 Task: Calculate the distance between Denver and Mesa Verde National Park.
Action: Key pressed enver
Screenshot: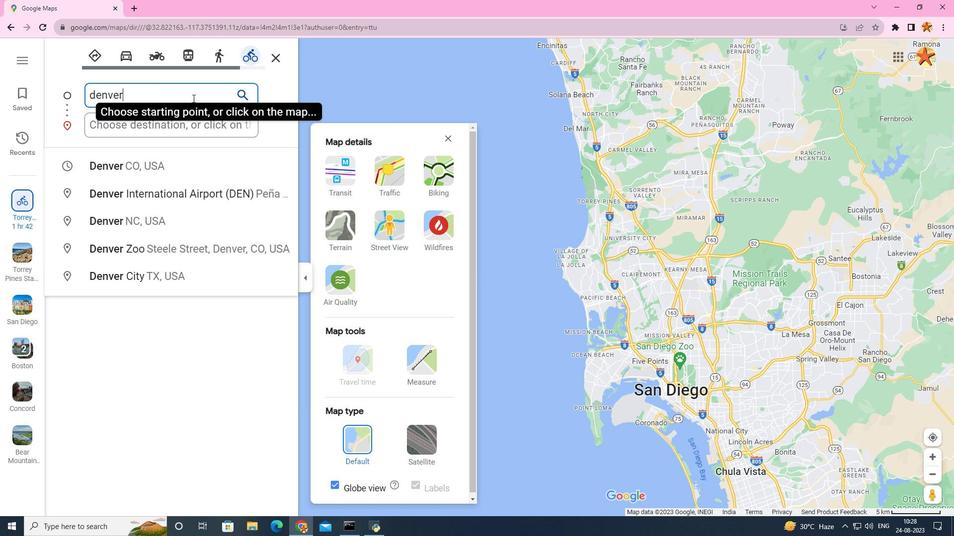 
Action: Mouse moved to (154, 126)
Screenshot: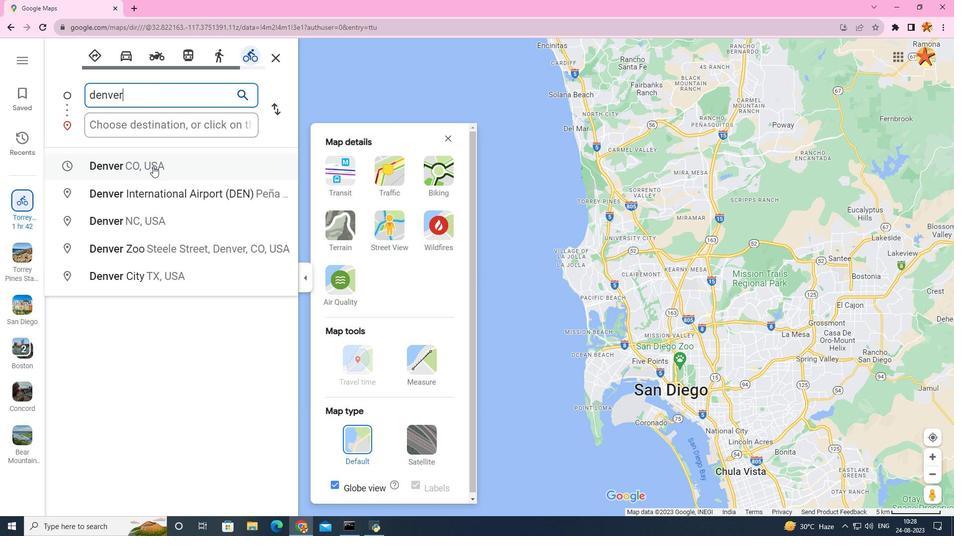 
Action: Mouse pressed left at (154, 126)
Screenshot: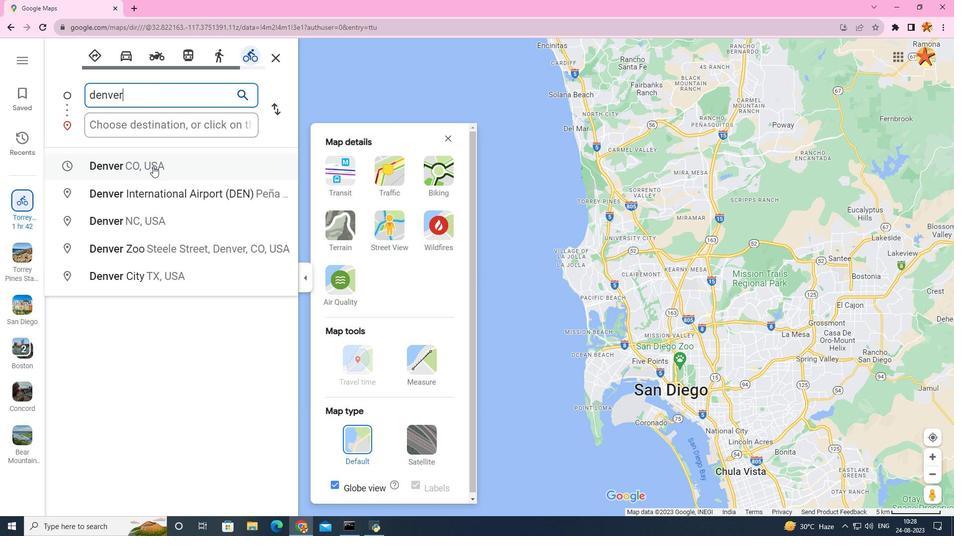 
Action: Mouse moved to (113, 127)
Screenshot: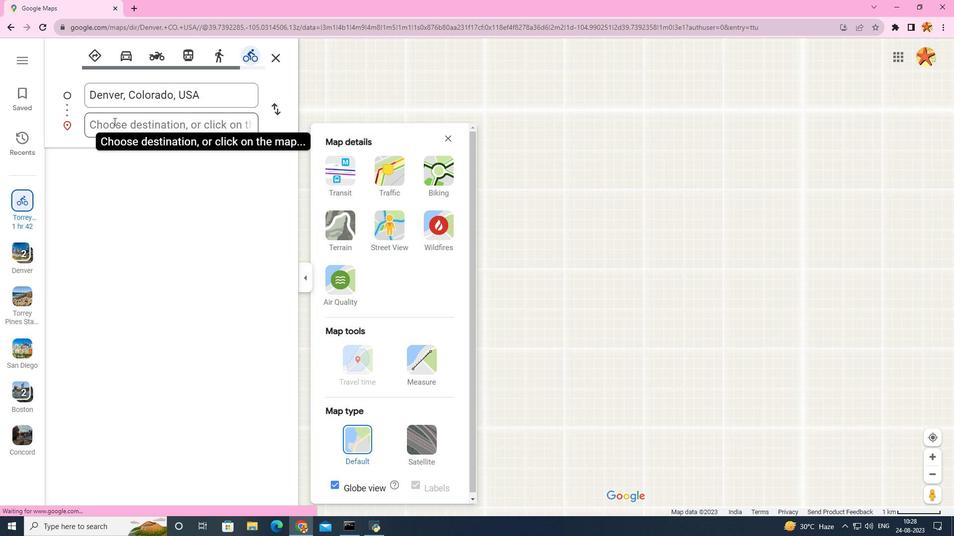 
Action: Mouse pressed left at (113, 127)
Screenshot: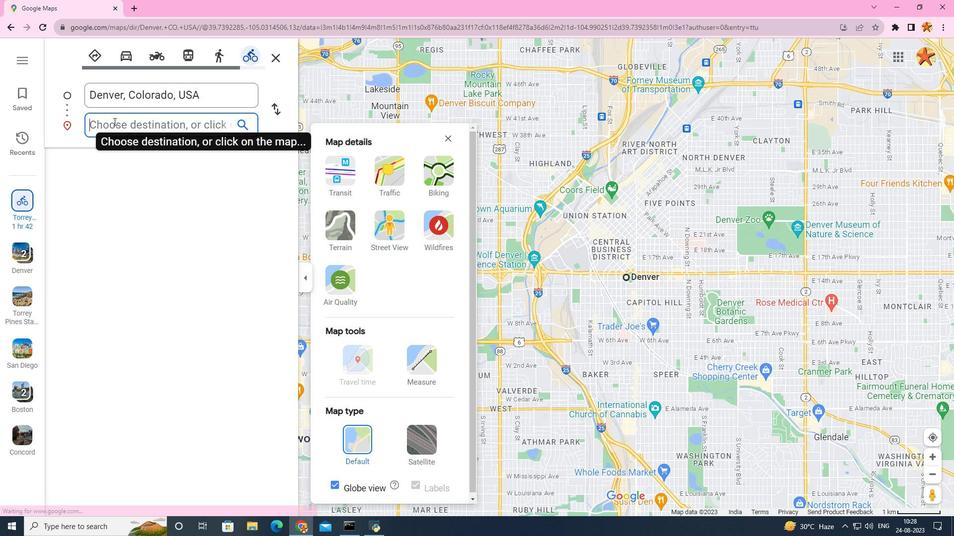 
Action: Key pressed mesa
Screenshot: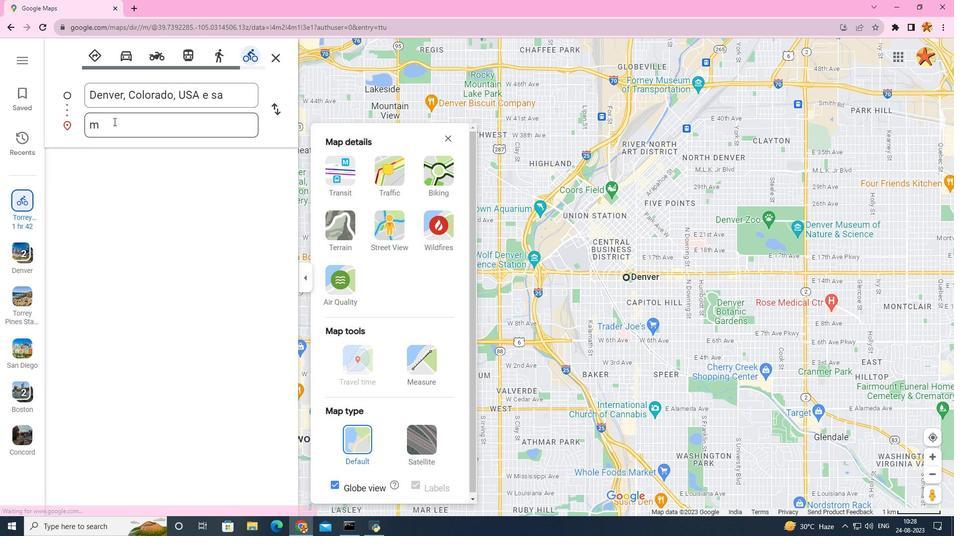 
Action: Mouse moved to (111, 127)
Screenshot: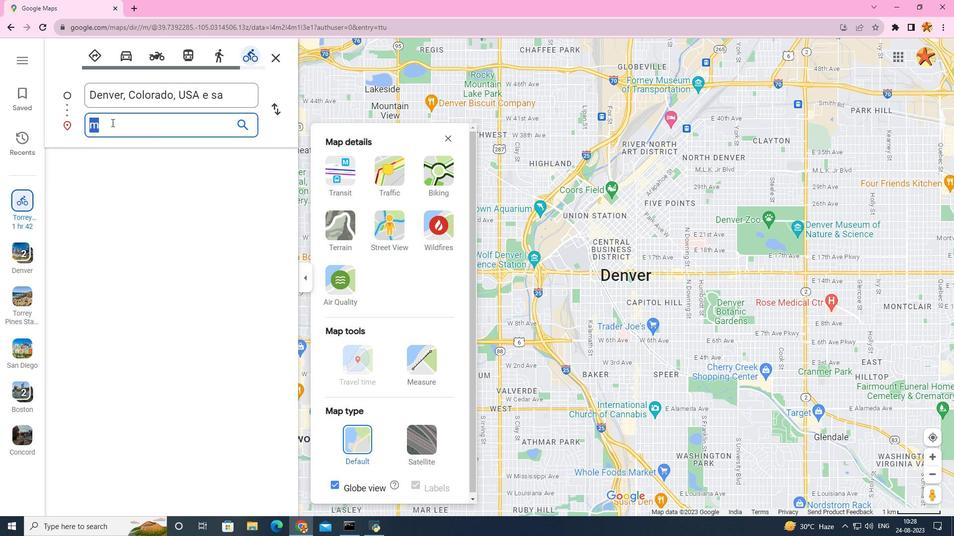 
Action: Mouse pressed left at (111, 127)
Screenshot: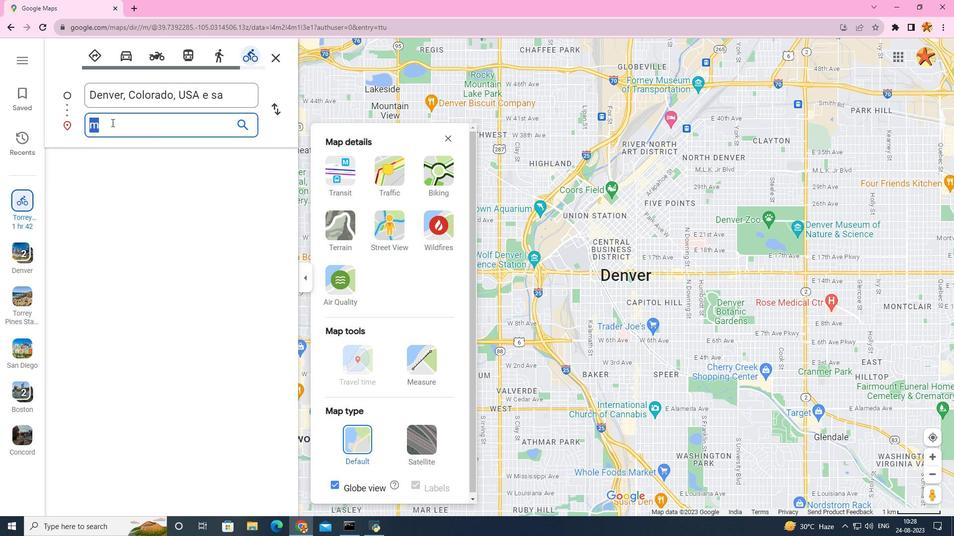 
Action: Mouse moved to (110, 127)
Screenshot: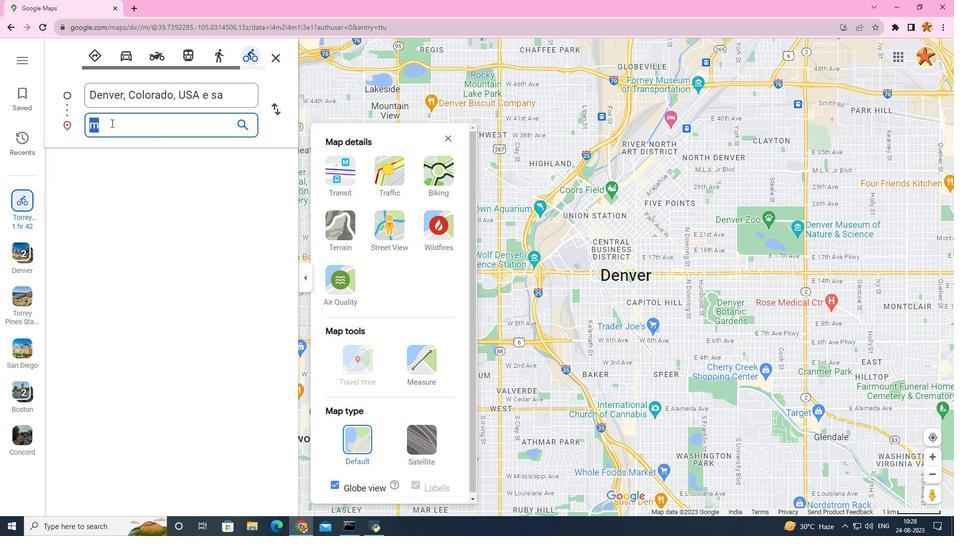 
Action: Mouse pressed left at (110, 127)
Screenshot: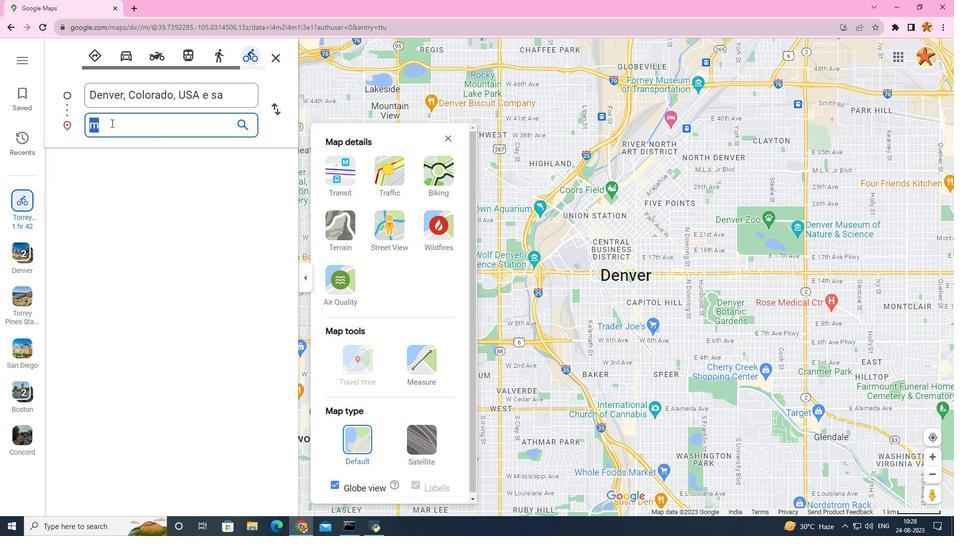 
Action: Mouse moved to (104, 127)
Screenshot: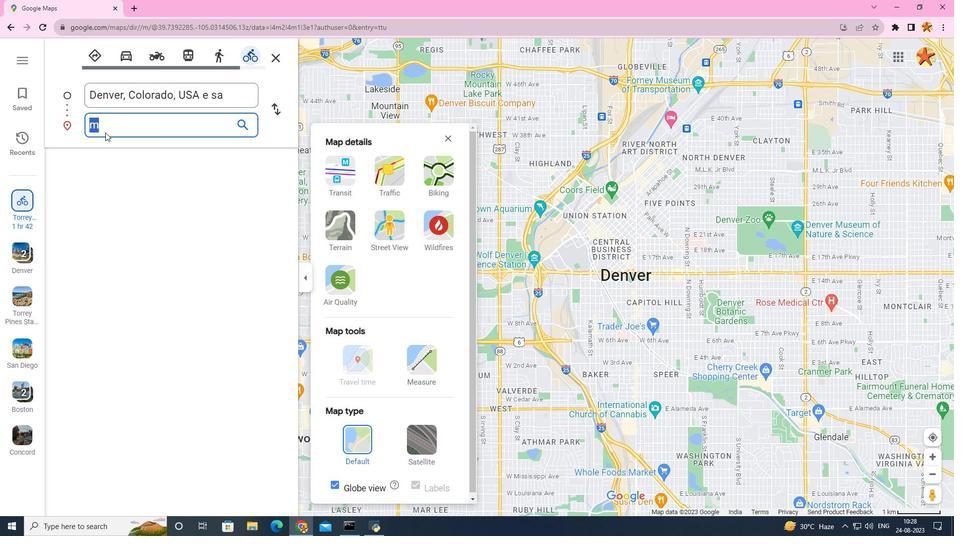 
Action: Mouse pressed left at (104, 127)
Screenshot: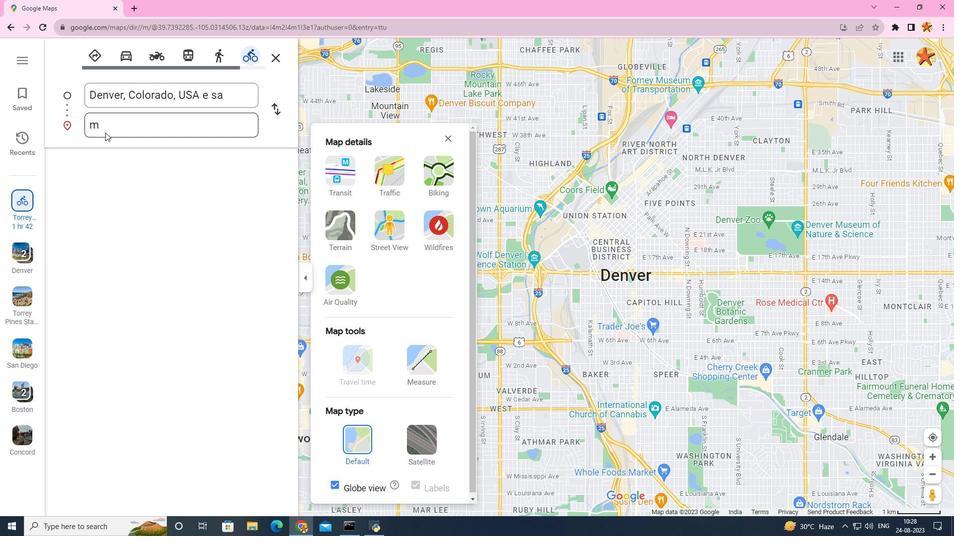 
Action: Mouse moved to (105, 127)
Screenshot: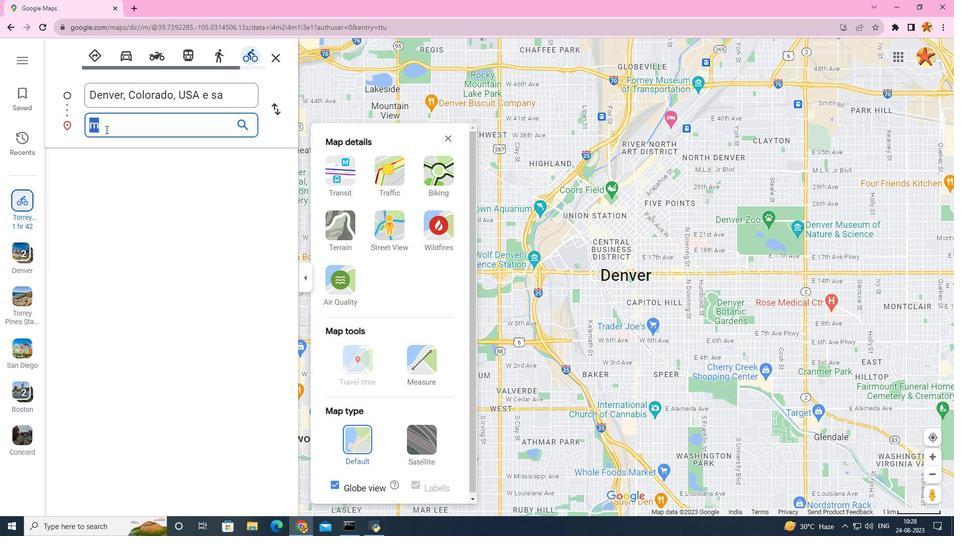 
Action: Mouse pressed left at (105, 127)
Screenshot: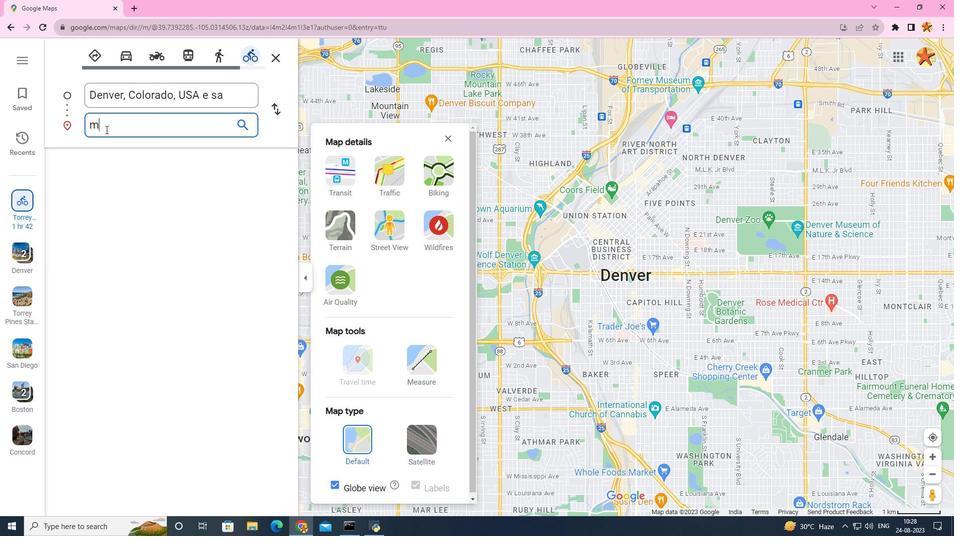 
Action: Mouse moved to (107, 127)
Screenshot: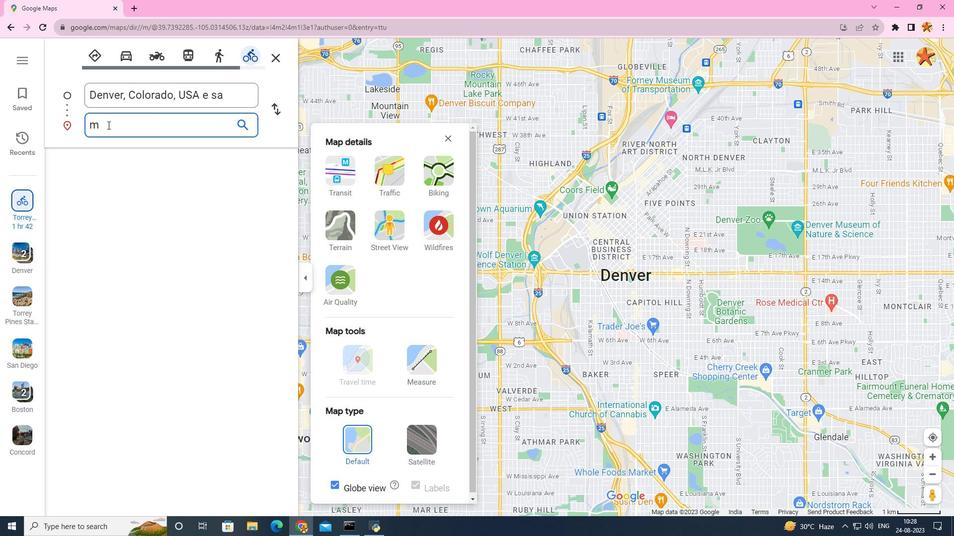 
Action: Key pressed es
Screenshot: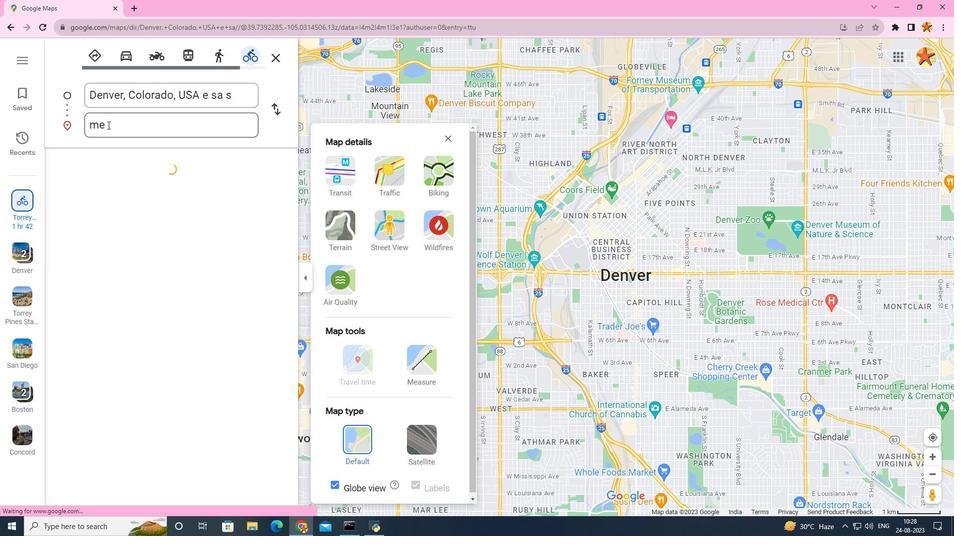 
Action: Mouse pressed left at (107, 127)
Screenshot: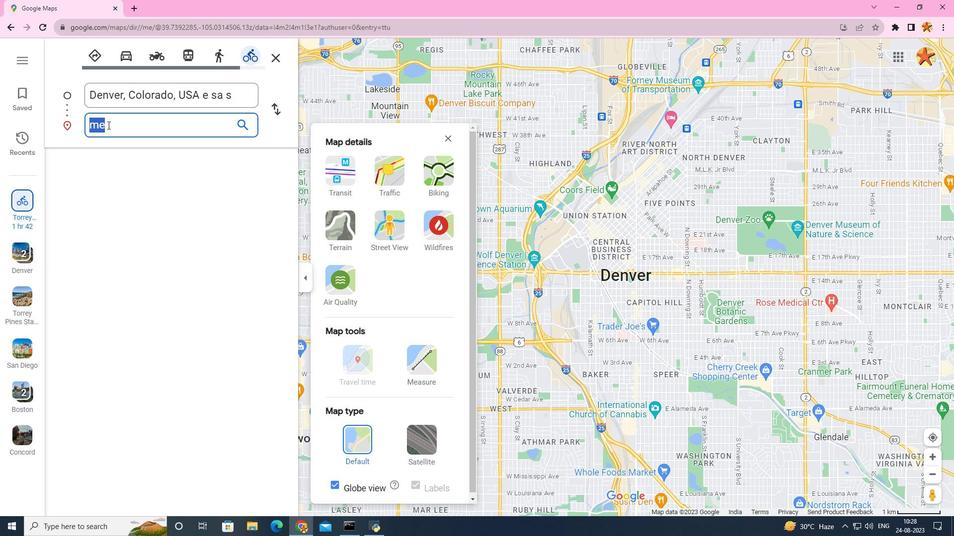 
Action: Mouse pressed left at (107, 127)
Screenshot: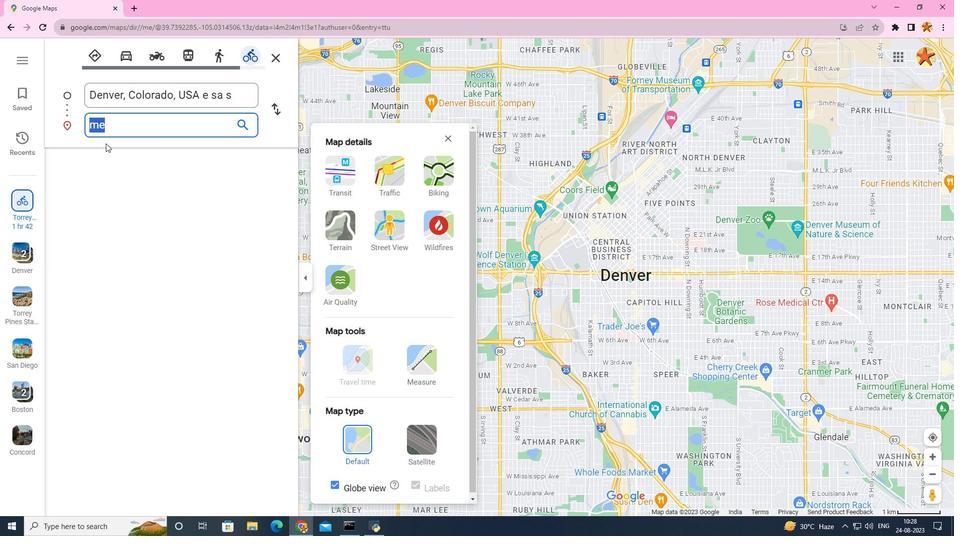 
Action: Mouse moved to (111, 127)
Screenshot: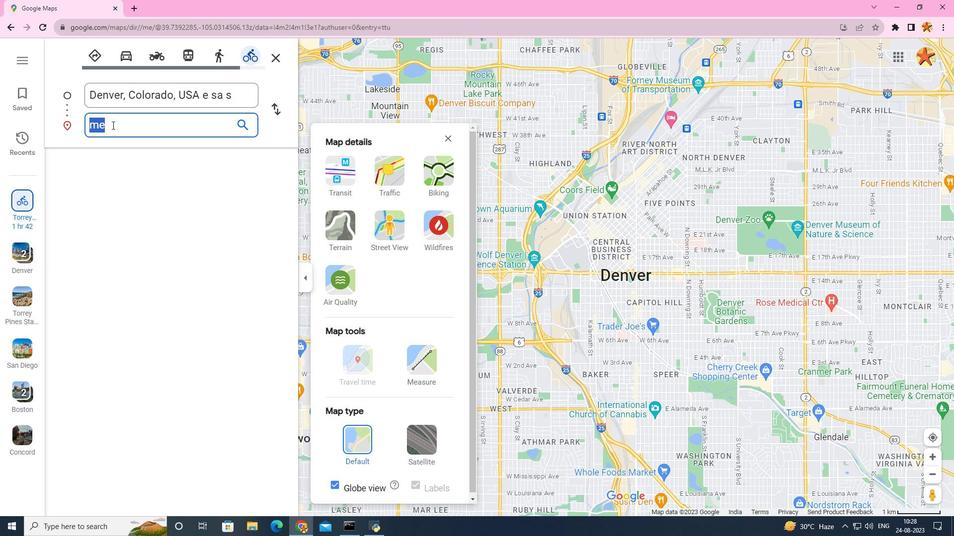 
Action: Mouse pressed left at (111, 127)
Screenshot: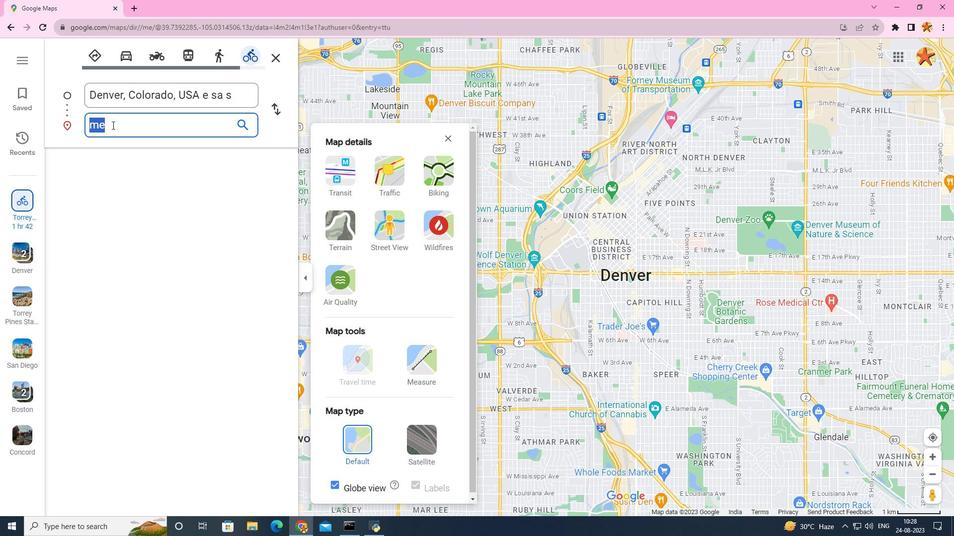 
Action: Key pressed sa
Screenshot: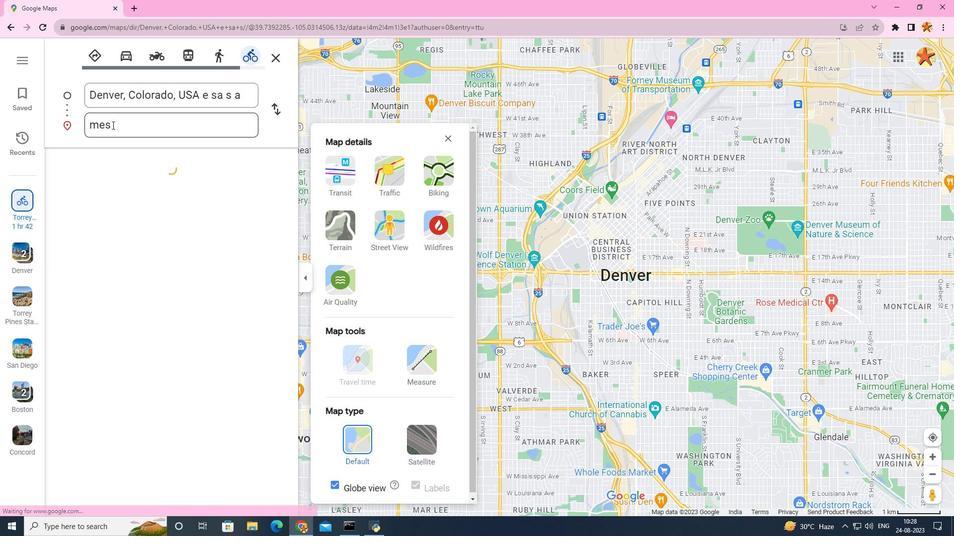 
Action: Mouse pressed left at (111, 127)
Screenshot: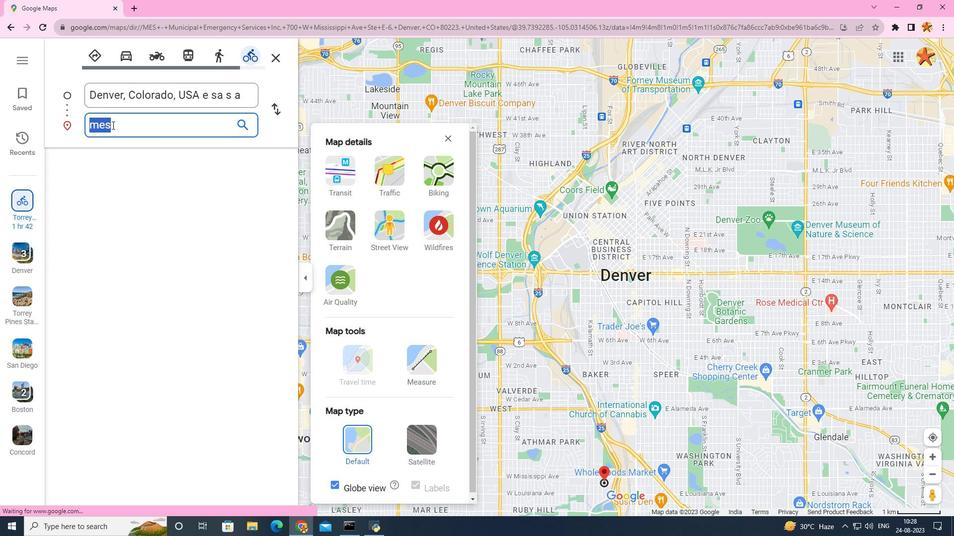 
Action: Mouse pressed left at (111, 127)
Screenshot: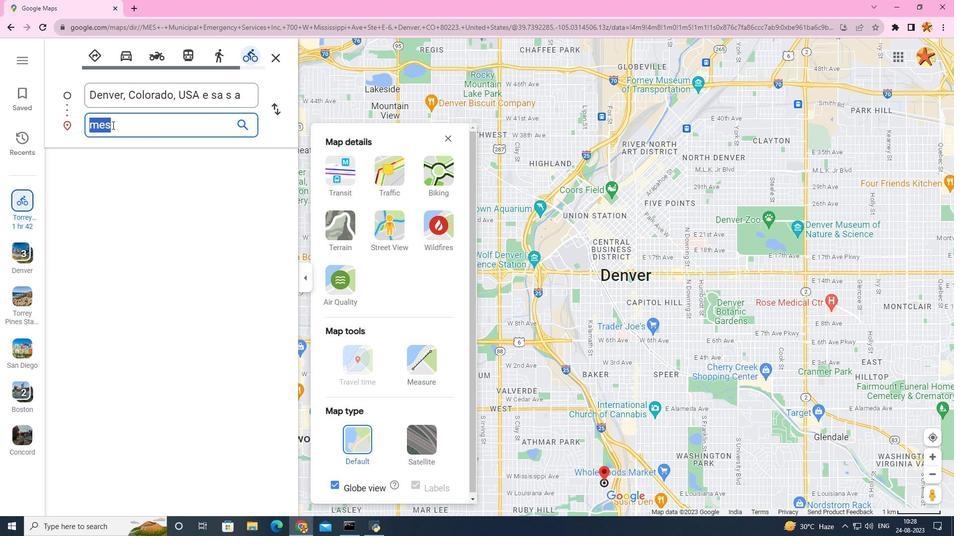 
Action: Key pressed a
Screenshot: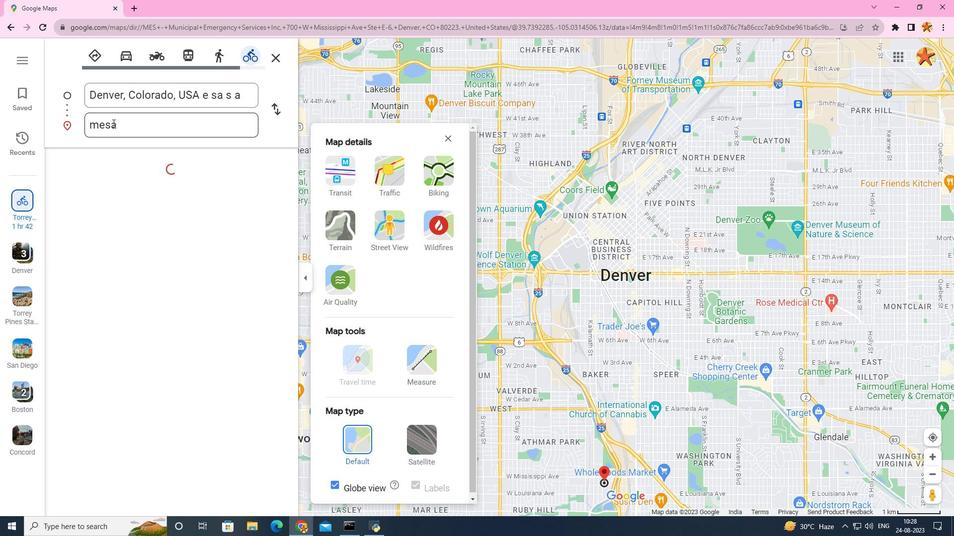 
Action: Mouse moved to (112, 127)
Screenshot: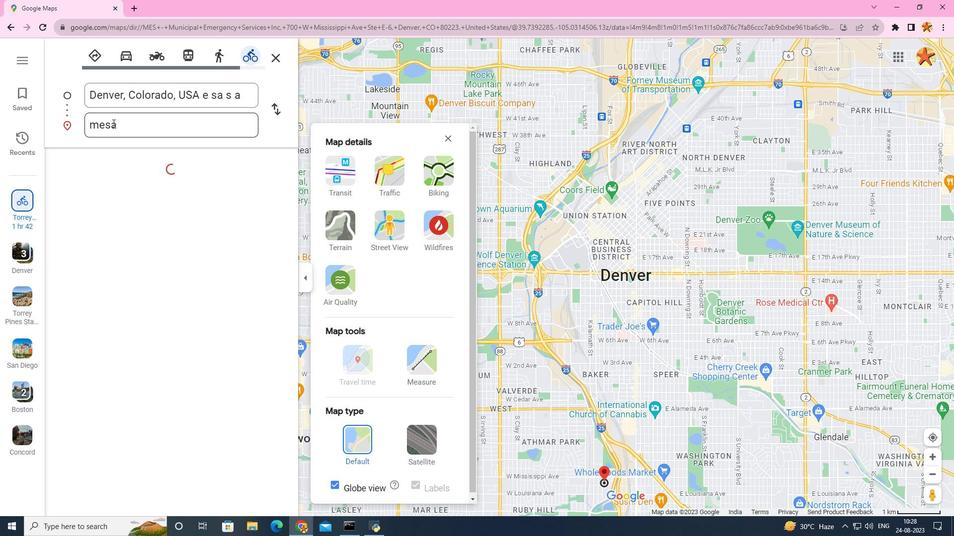 
Action: Key pressed <Key.space>
Screenshot: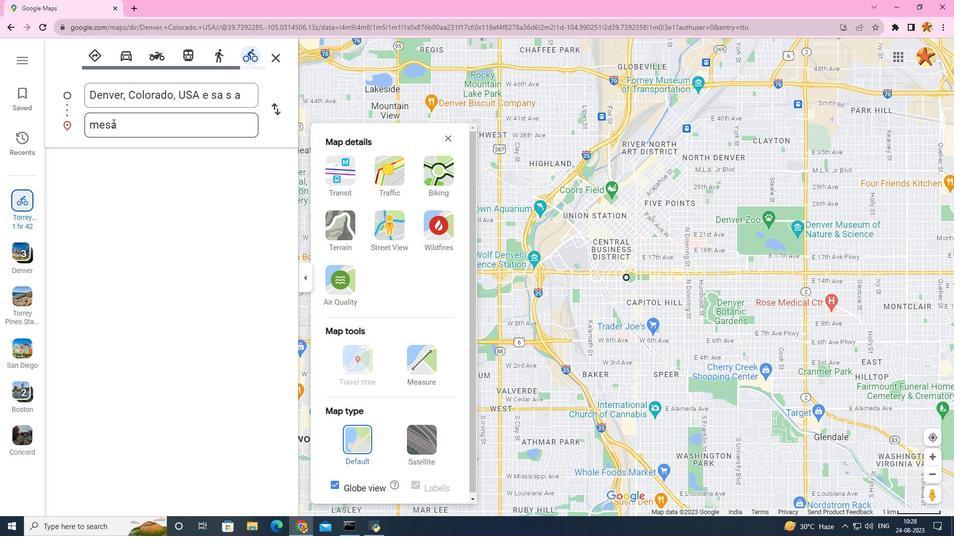 
Action: Mouse moved to (152, 127)
Screenshot: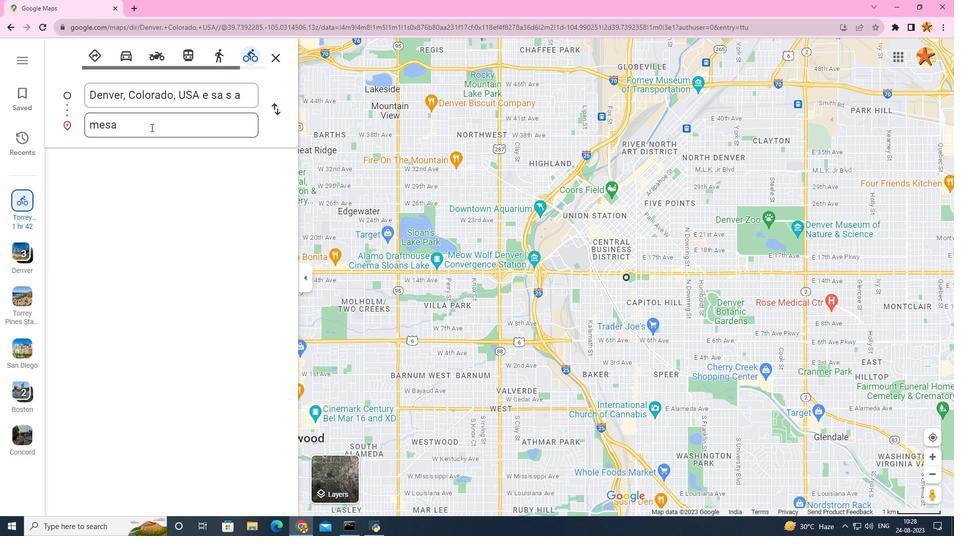 
Action: Mouse pressed left at (152, 127)
Screenshot: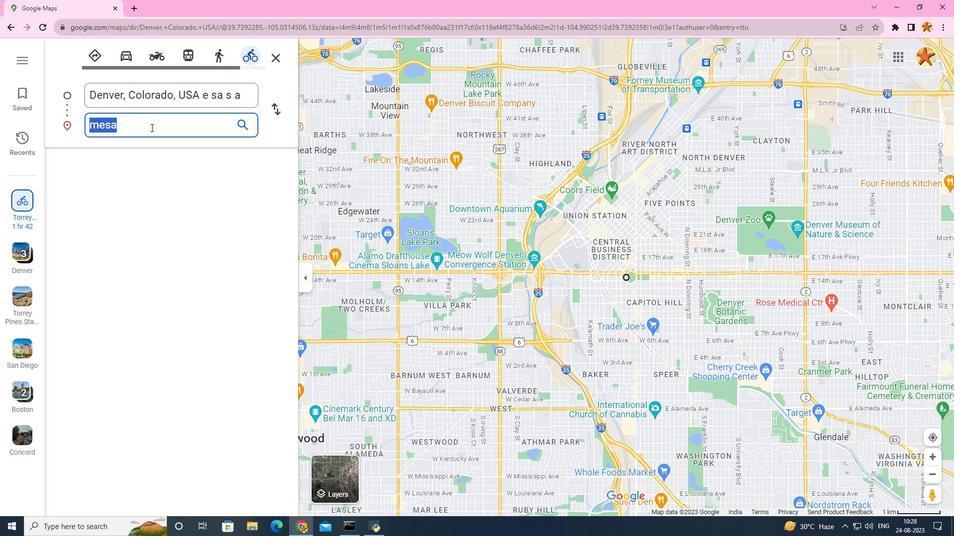 
Action: Mouse pressed left at (152, 127)
Screenshot: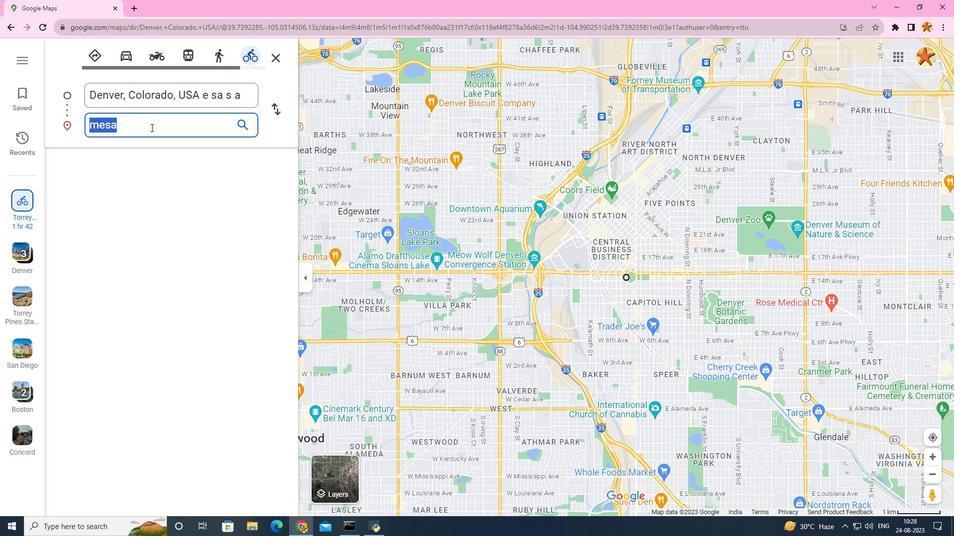 
Action: Key pressed <Key.space>v
Screenshot: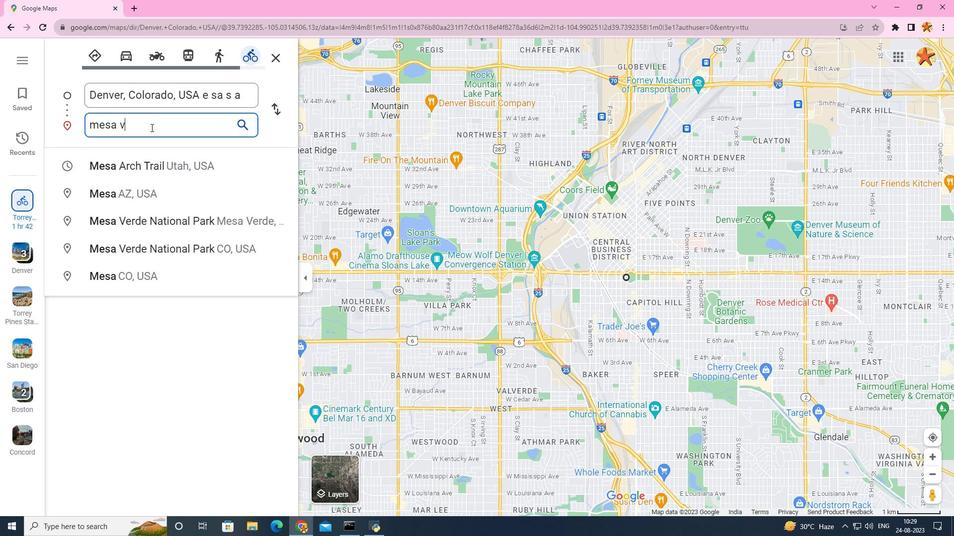 
Action: Mouse moved to (163, 126)
Screenshot: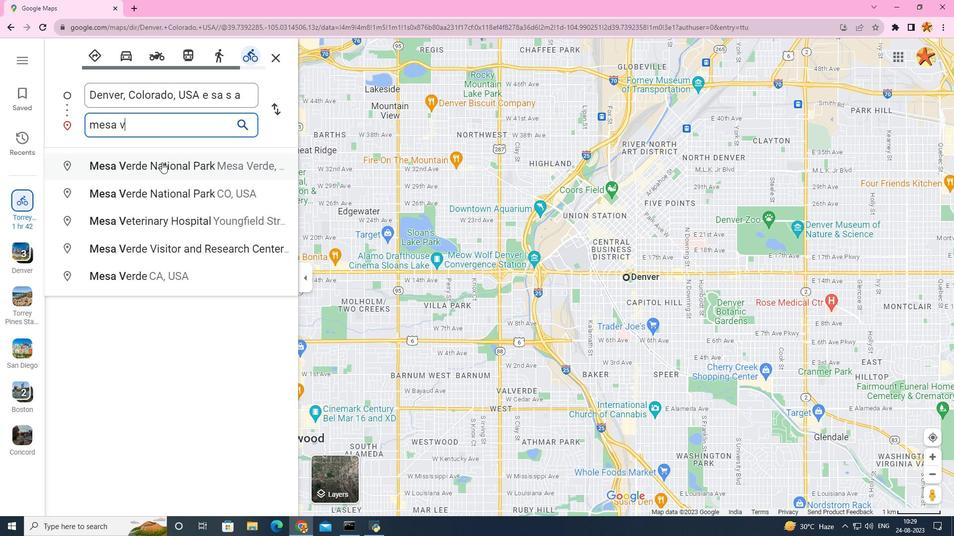 
Action: Mouse pressed left at (163, 126)
Screenshot: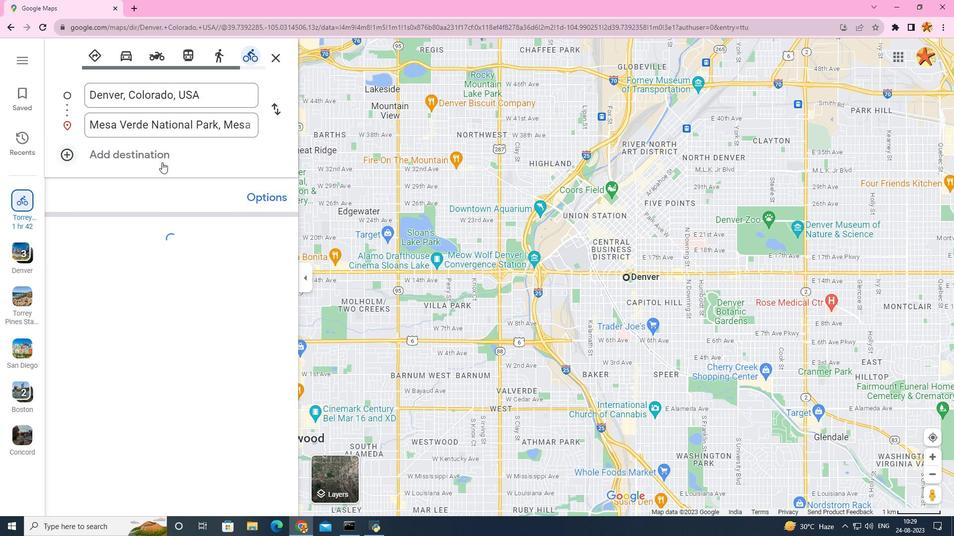 
Action: Mouse moved to (567, 122)
Screenshot: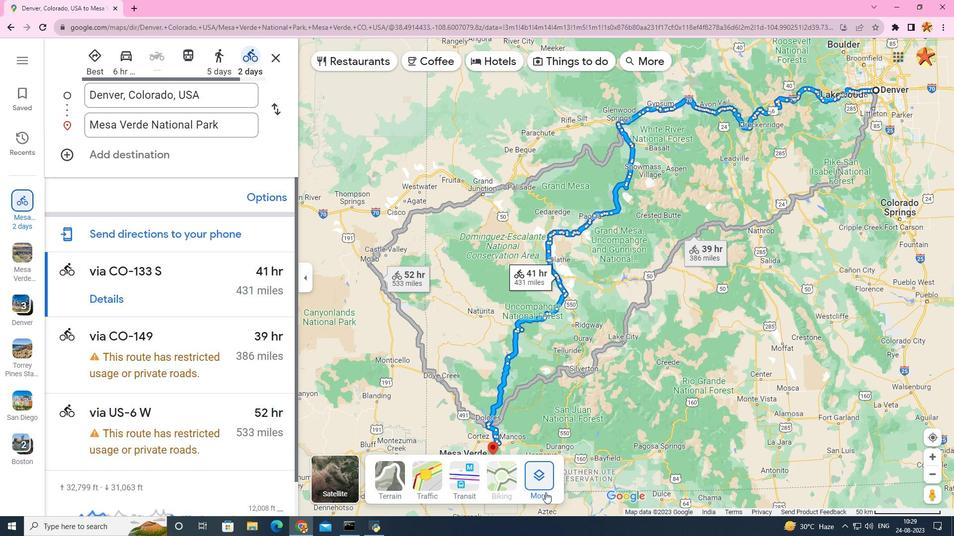 
Action: Mouse pressed left at (567, 122)
Screenshot: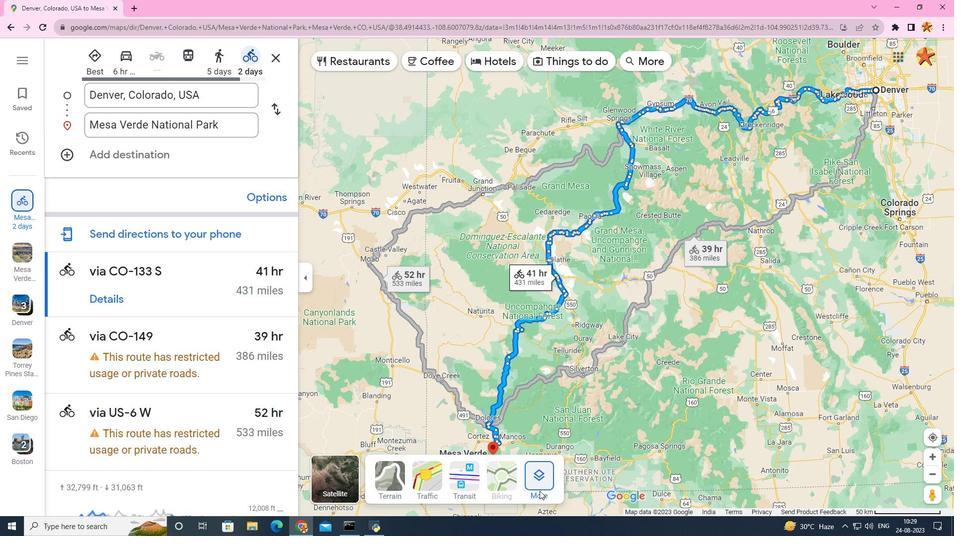 
Action: Mouse moved to (441, 124)
Screenshot: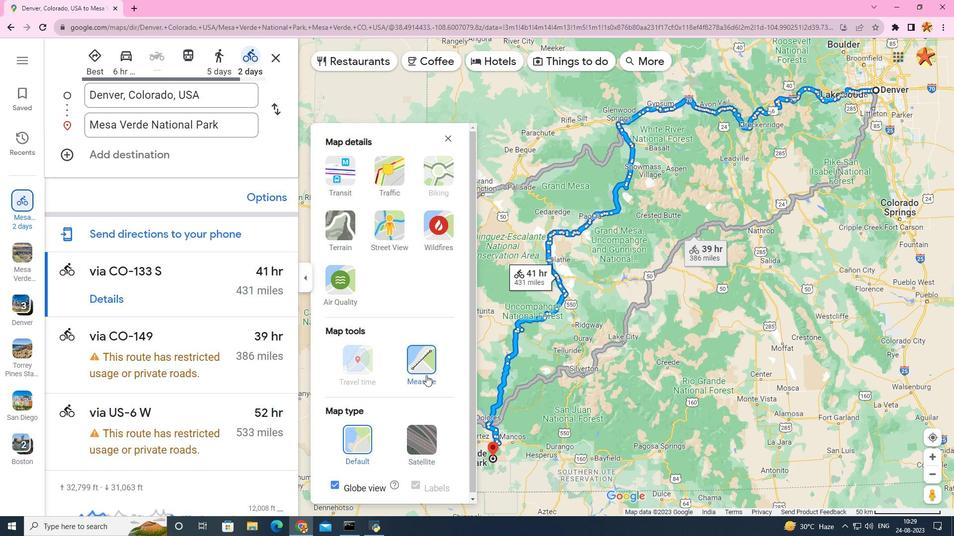 
Action: Mouse pressed left at (441, 124)
Screenshot: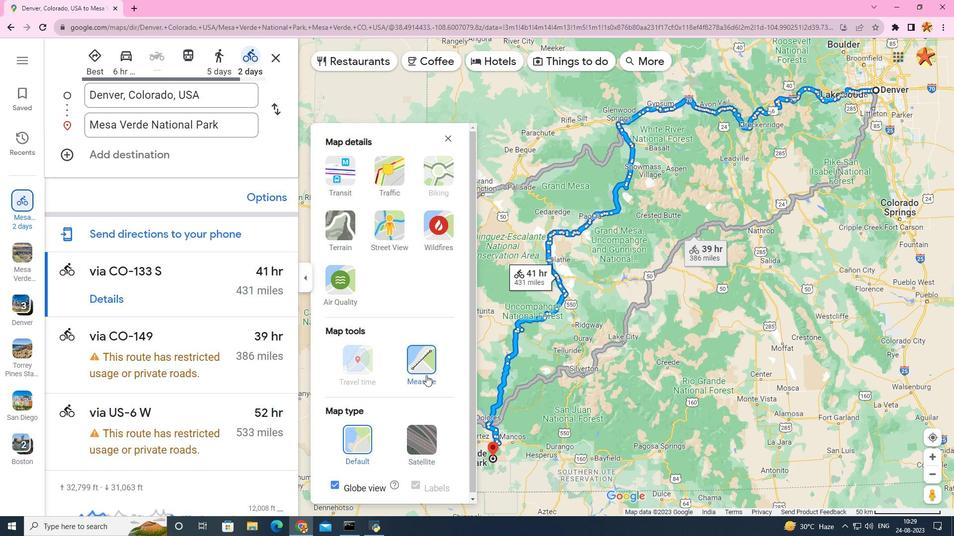 
Action: Mouse moved to (510, 123)
Screenshot: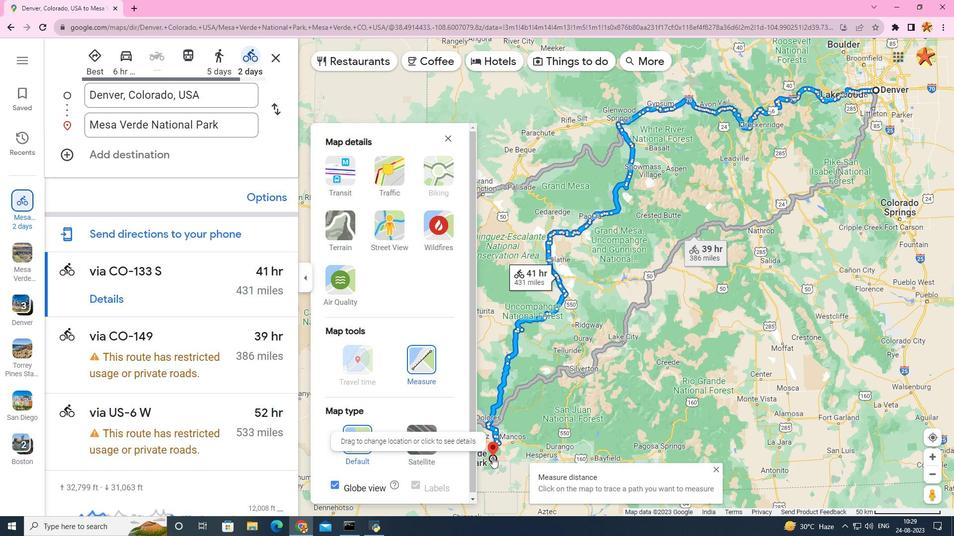 
Action: Mouse pressed left at (510, 123)
Screenshot: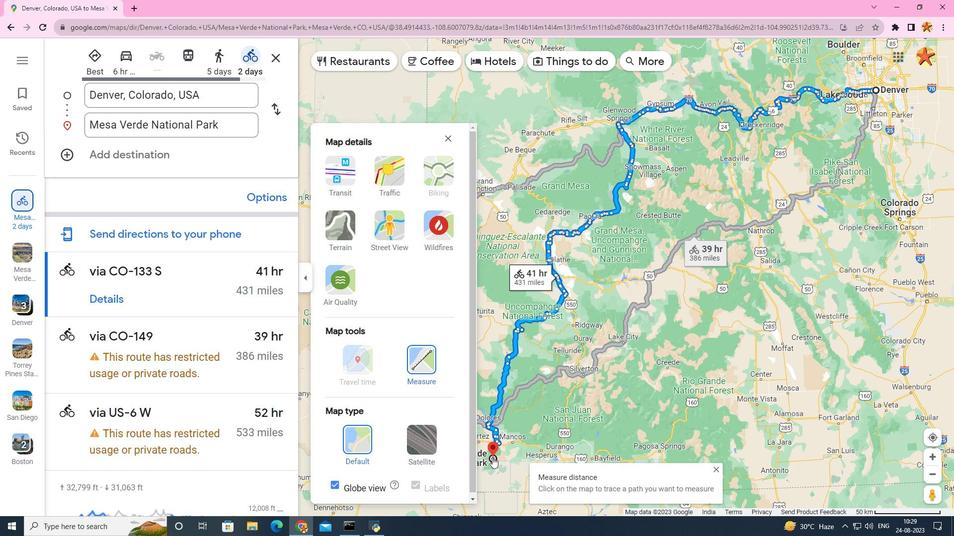 
Action: Mouse moved to (764, 126)
Screenshot: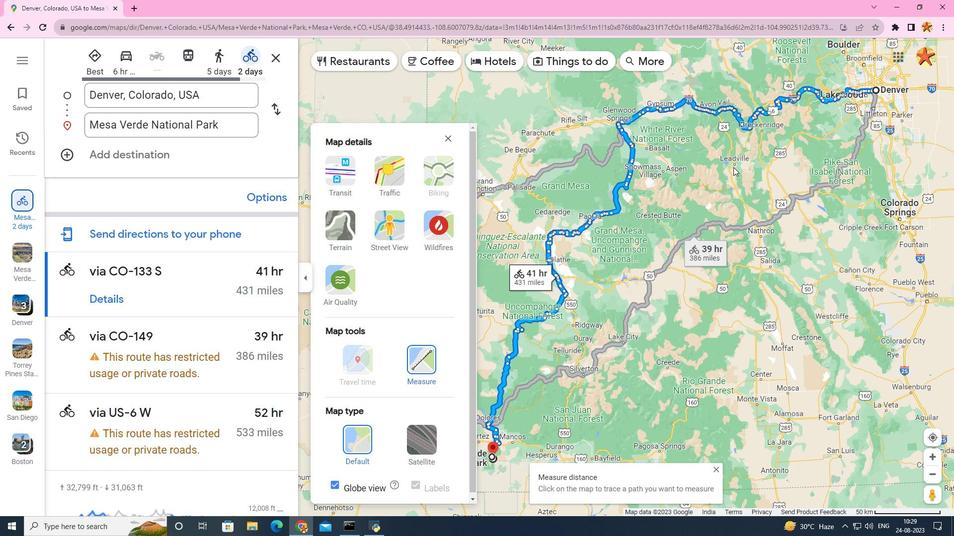 
Action: Mouse scrolled (764, 126) with delta (0, 0)
Screenshot: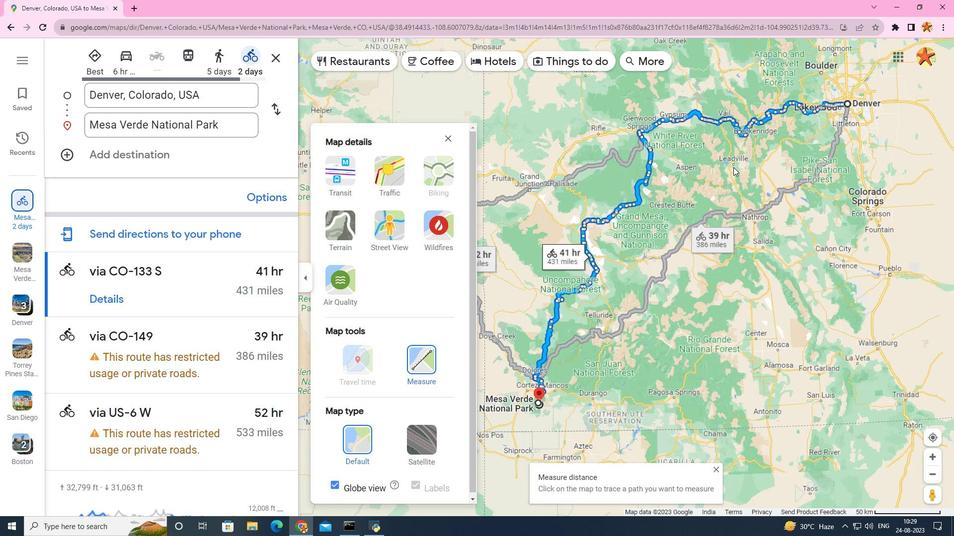 
Action: Mouse scrolled (764, 126) with delta (0, 0)
Screenshot: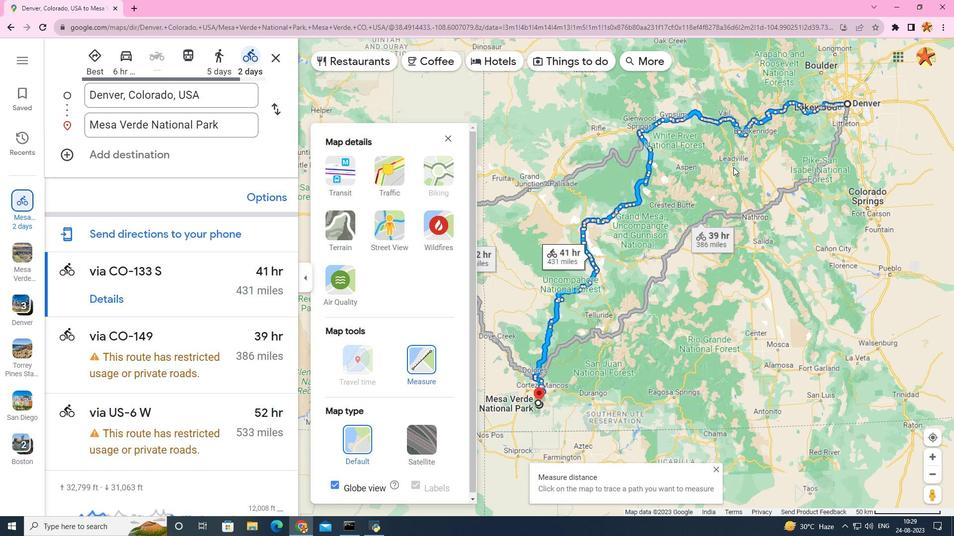 
Action: Mouse scrolled (764, 126) with delta (0, 0)
Screenshot: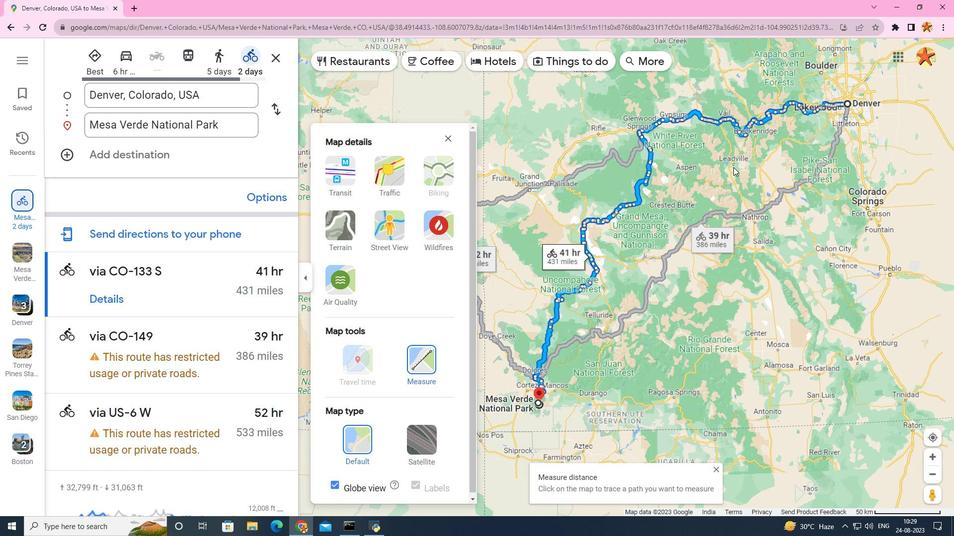 
Action: Mouse moved to (850, 127)
Screenshot: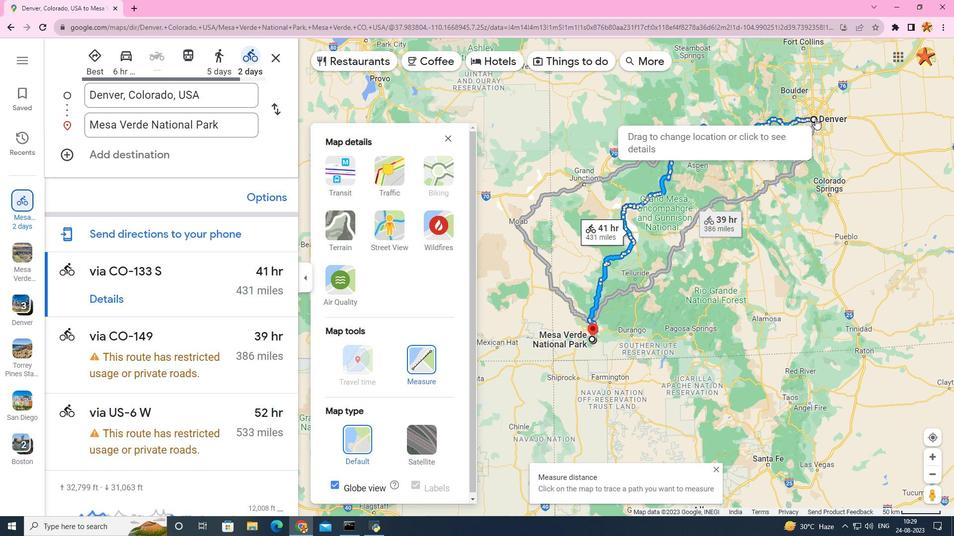 
Action: Mouse pressed left at (850, 127)
Screenshot: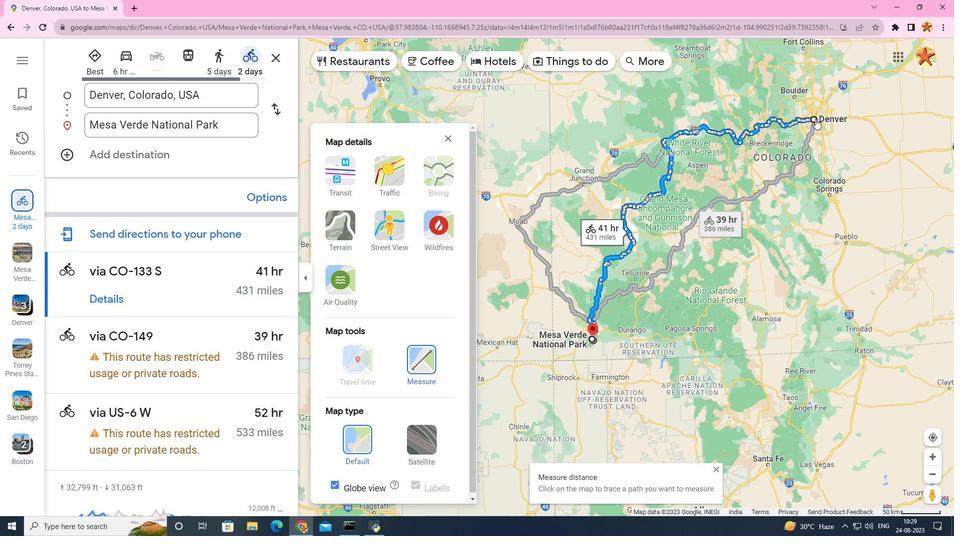 
Action: Mouse moved to (555, 125)
Screenshot: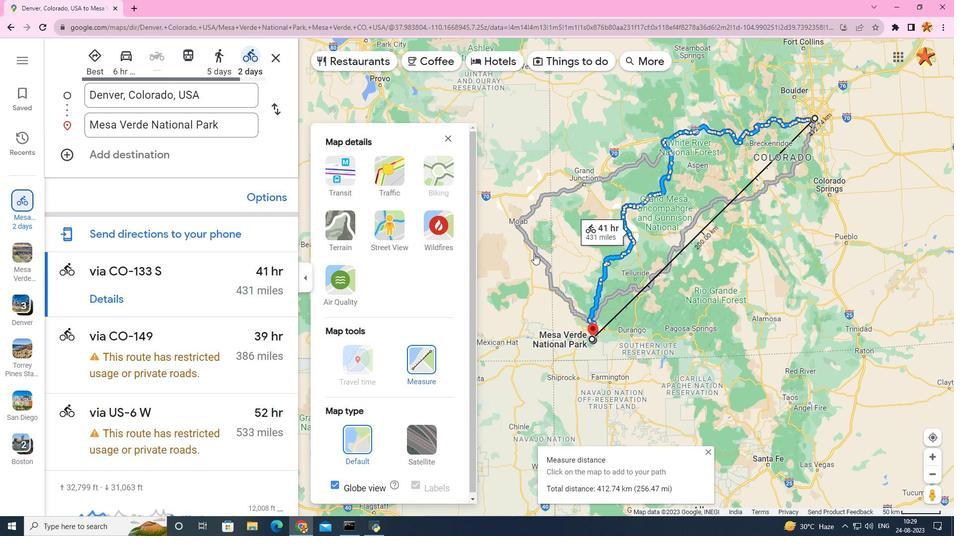 
